 Task: Add the task  Inconsistent formatting of date/time fields to the section Fast Frenzy in the project XpressTech and add a Due Date to the respective task as 2024/03/03.
Action: Mouse moved to (610, 510)
Screenshot: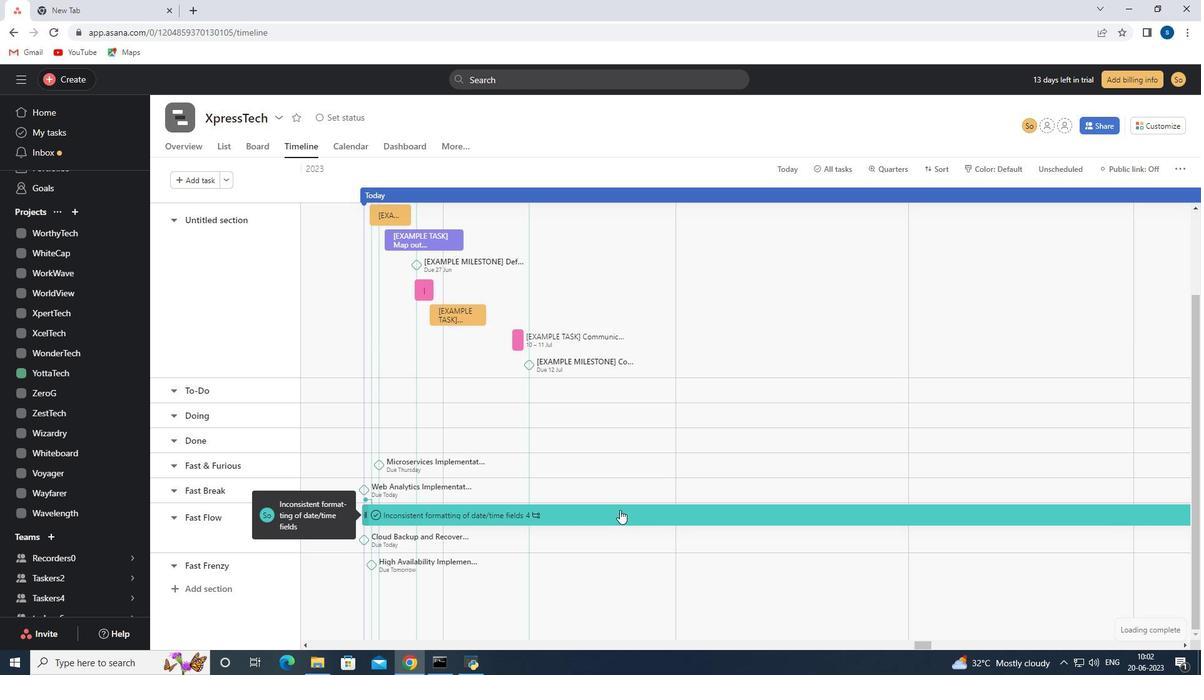 
Action: Mouse pressed left at (610, 510)
Screenshot: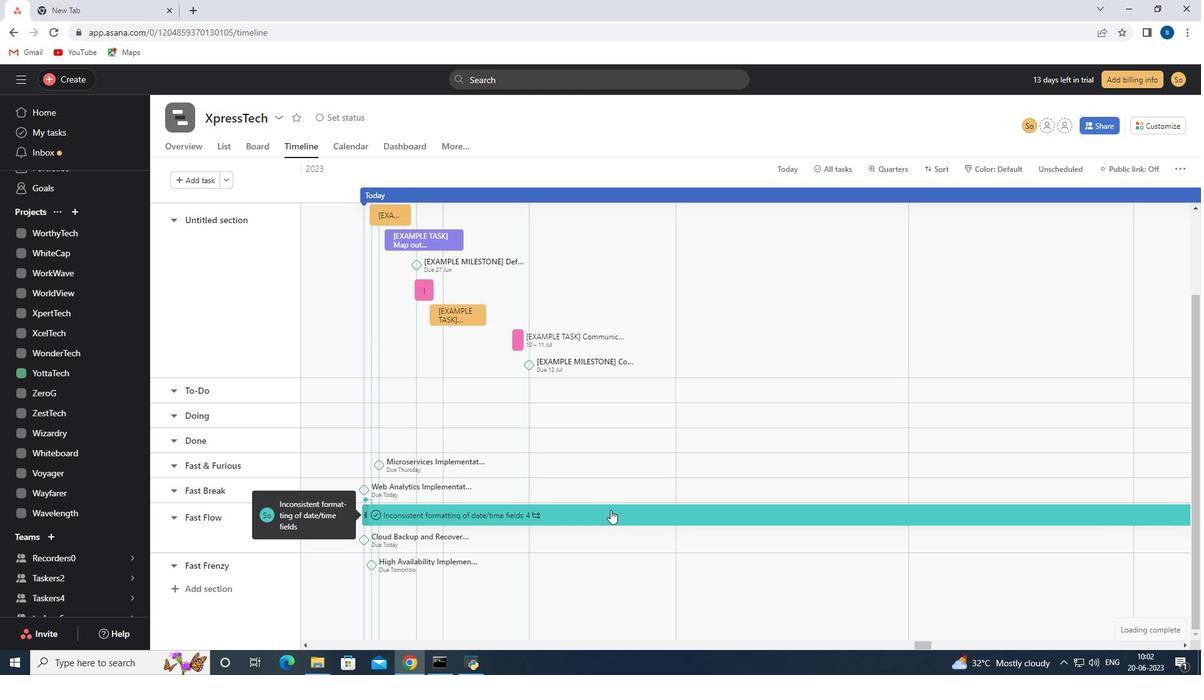 
Action: Mouse moved to (958, 296)
Screenshot: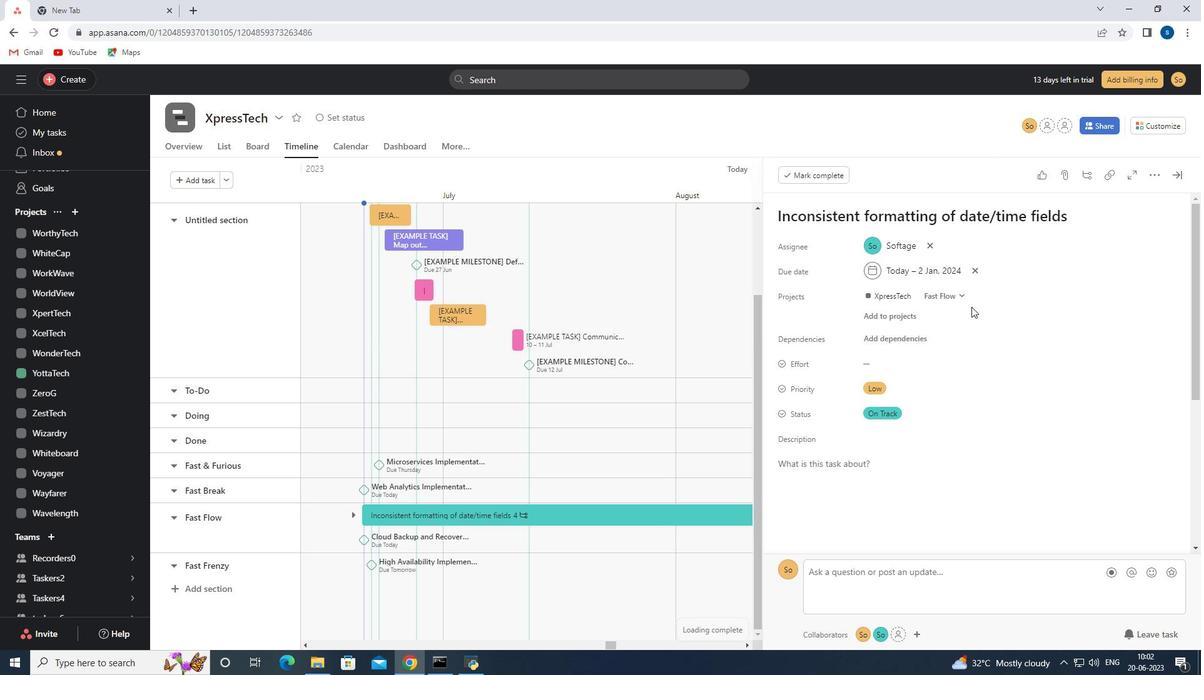 
Action: Mouse pressed left at (958, 296)
Screenshot: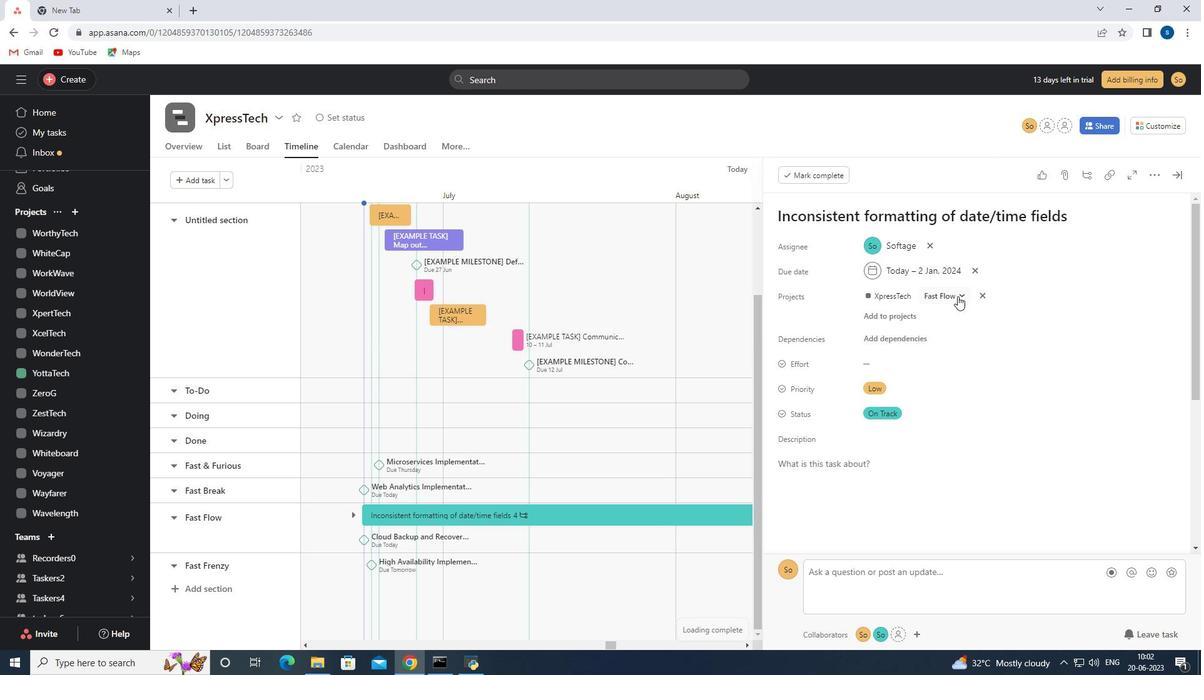 
Action: Mouse moved to (923, 488)
Screenshot: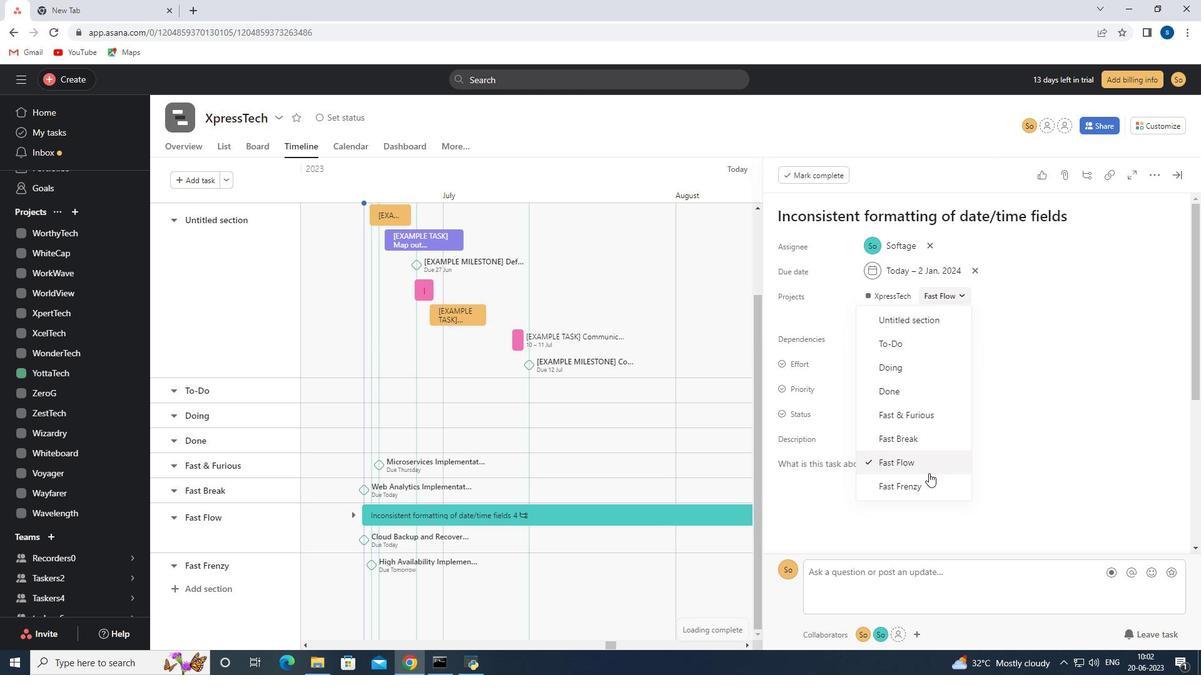 
Action: Mouse pressed left at (923, 488)
Screenshot: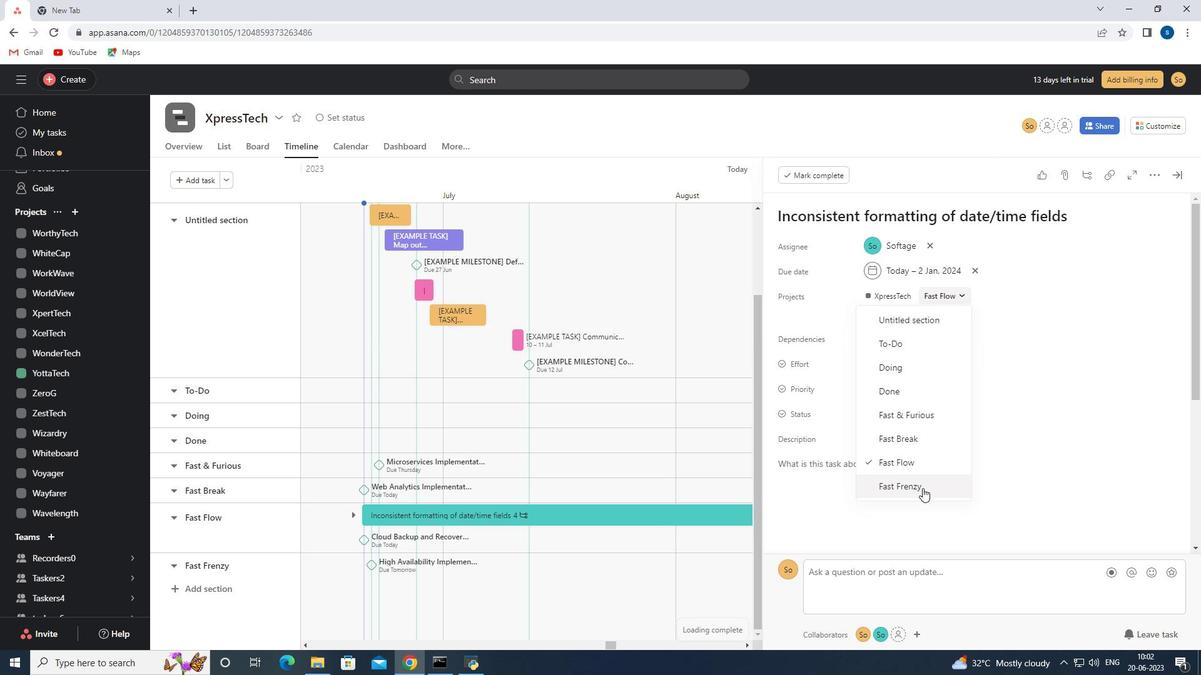
Action: Mouse moved to (948, 265)
Screenshot: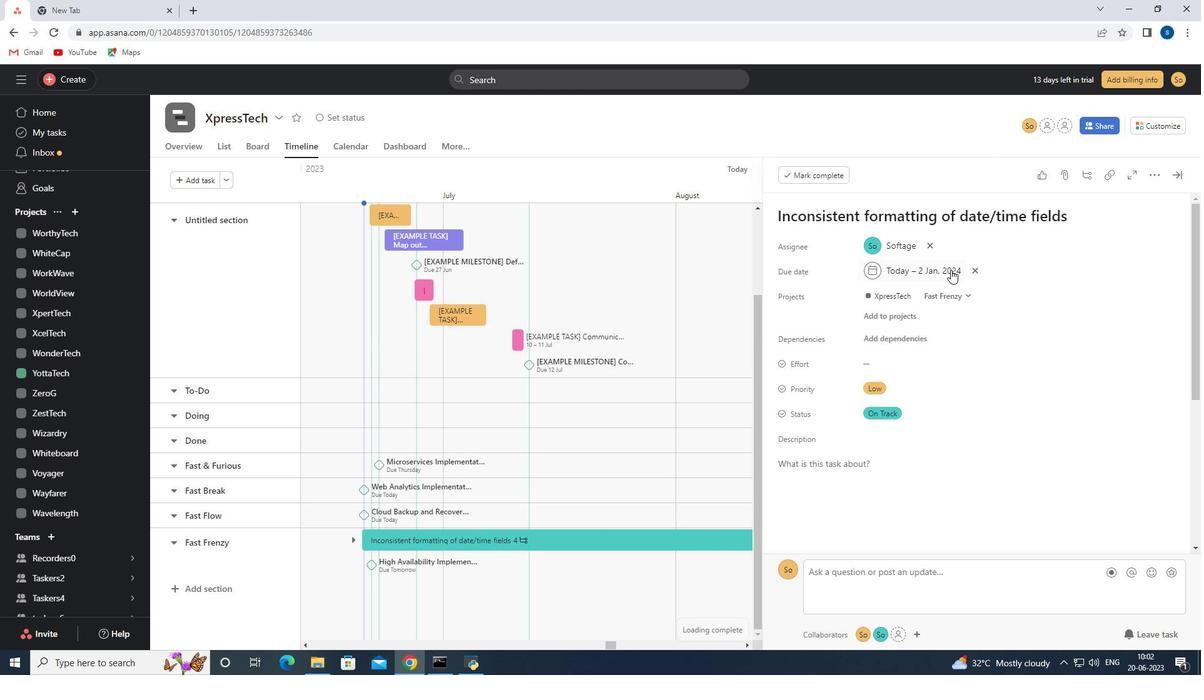 
Action: Mouse pressed left at (948, 265)
Screenshot: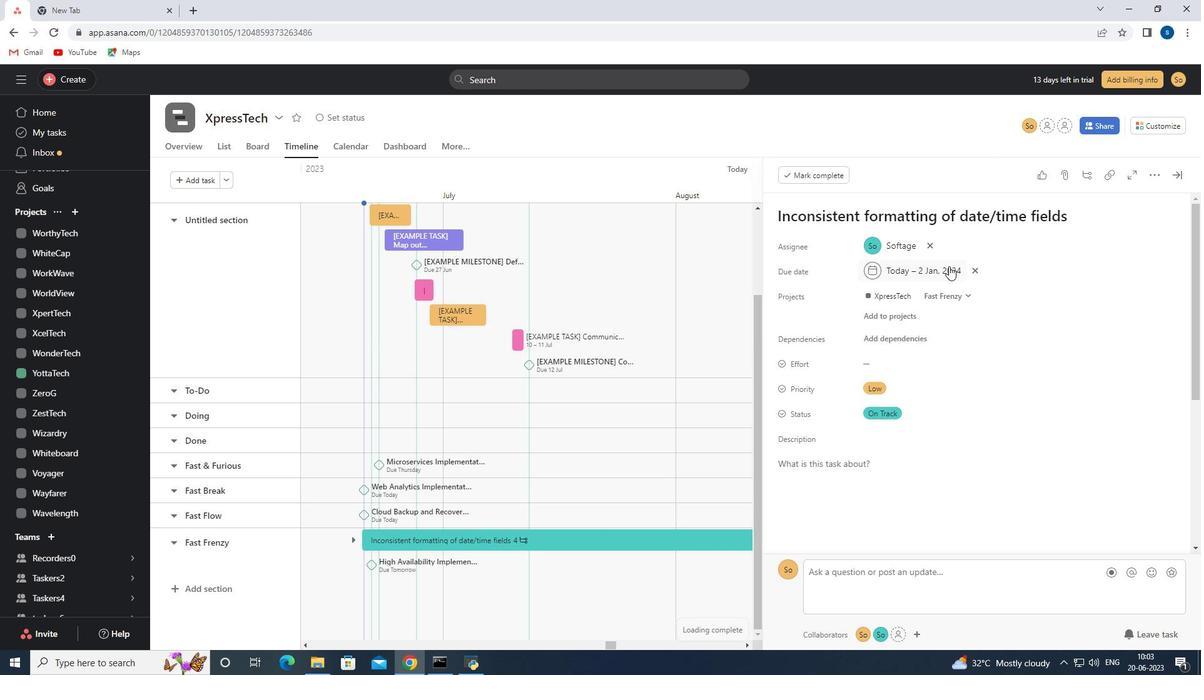 
Action: Mouse moved to (1009, 304)
Screenshot: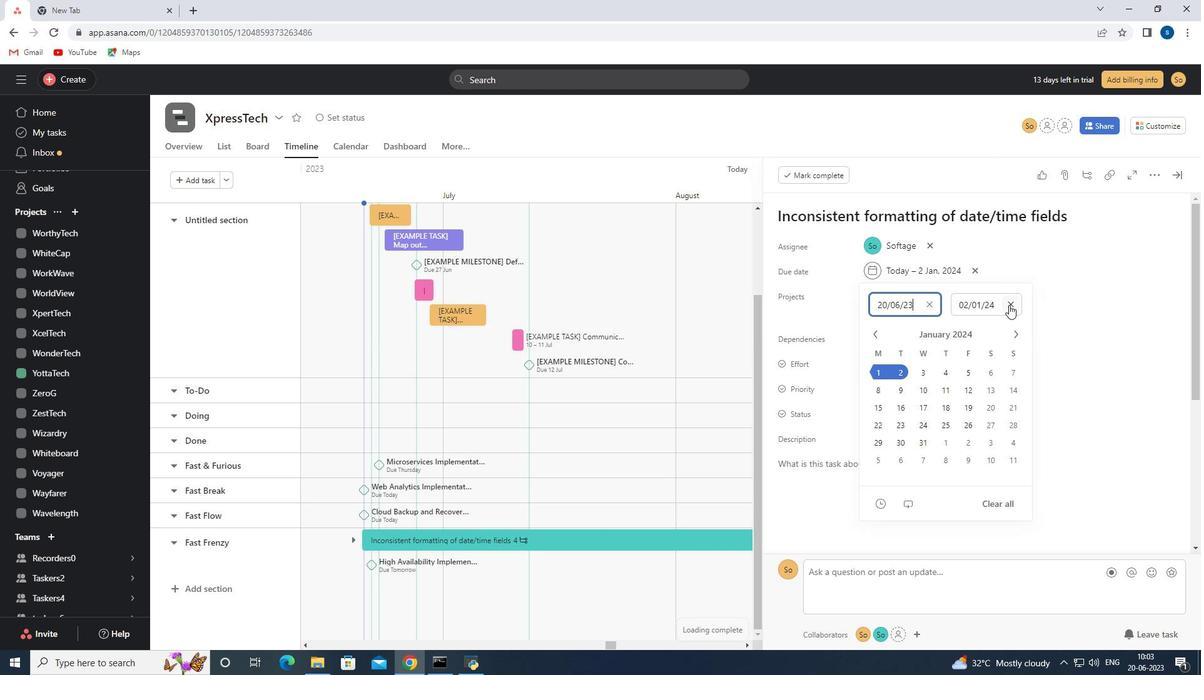 
Action: Mouse pressed left at (1009, 304)
Screenshot: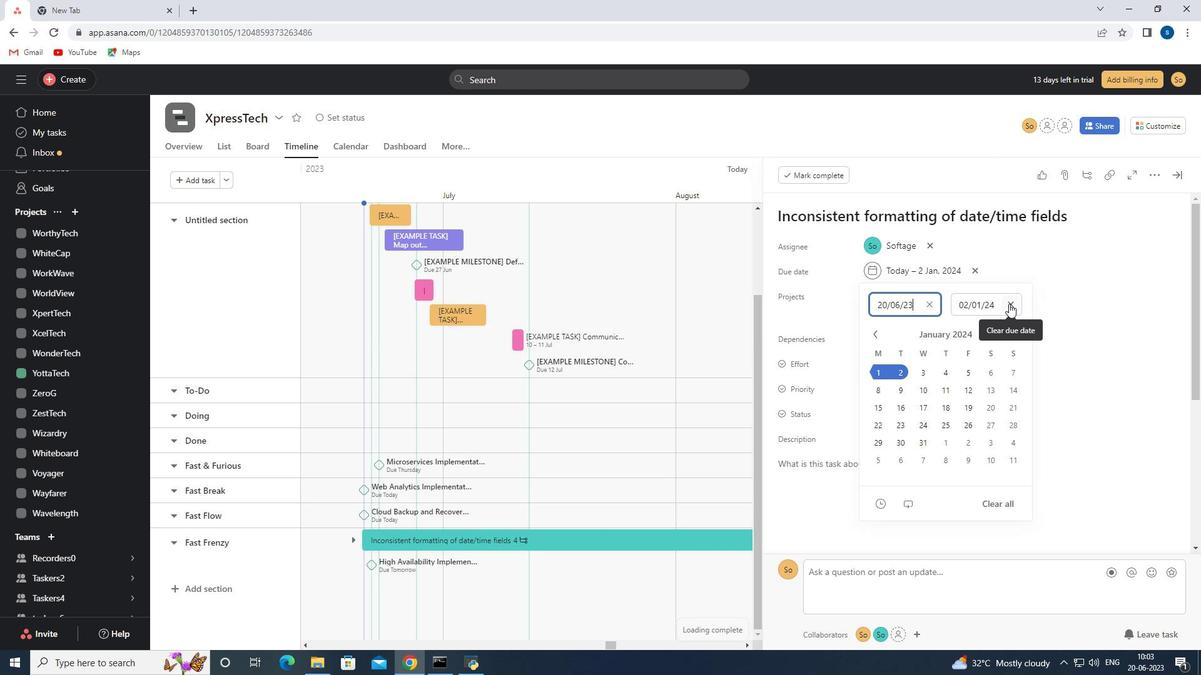 
Action: Key pressed 2024/03/03<Key.enter>
Screenshot: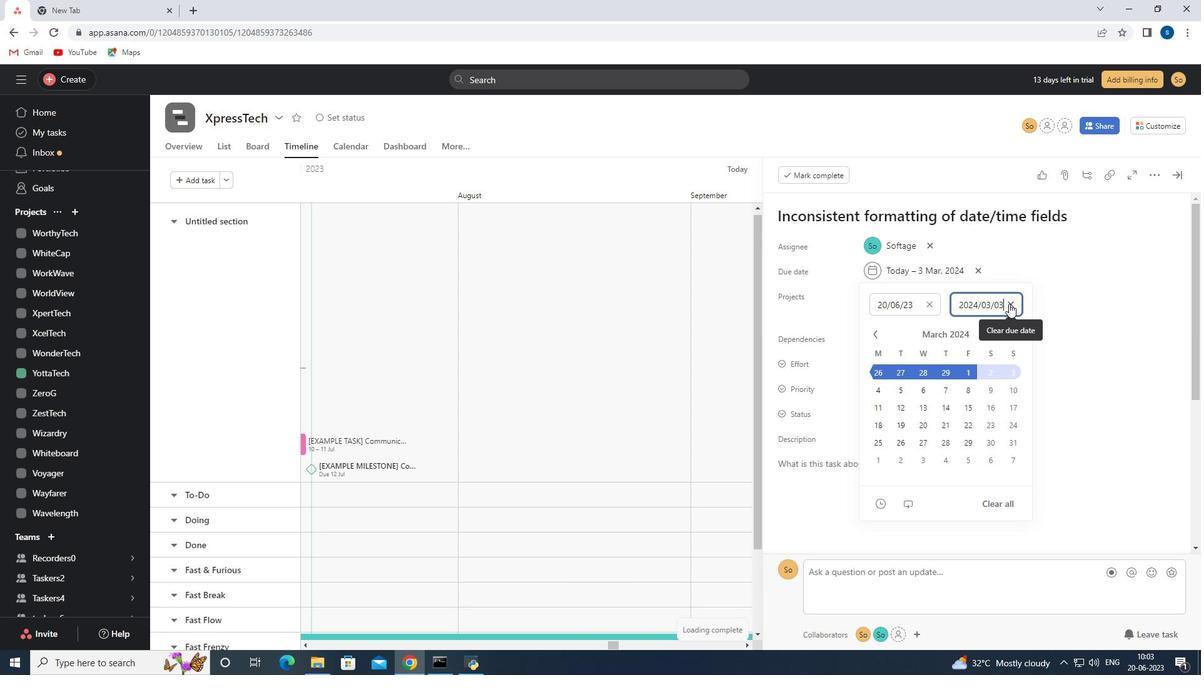 
Action: Mouse moved to (1177, 175)
Screenshot: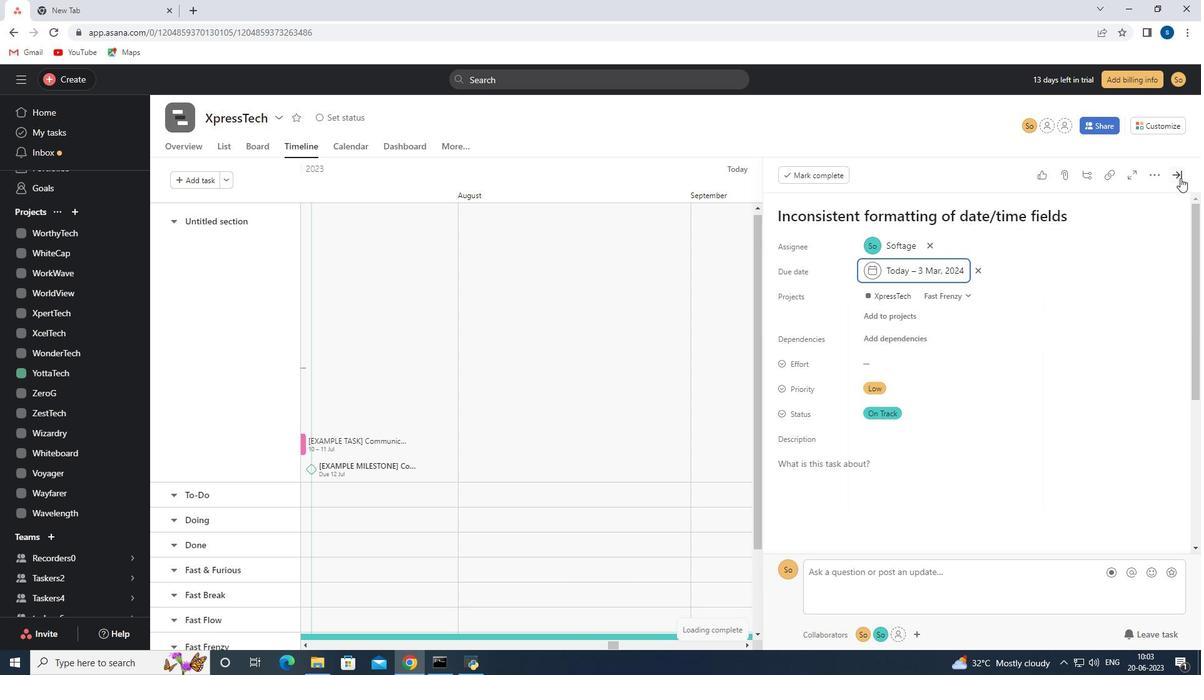 
Action: Mouse pressed left at (1177, 175)
Screenshot: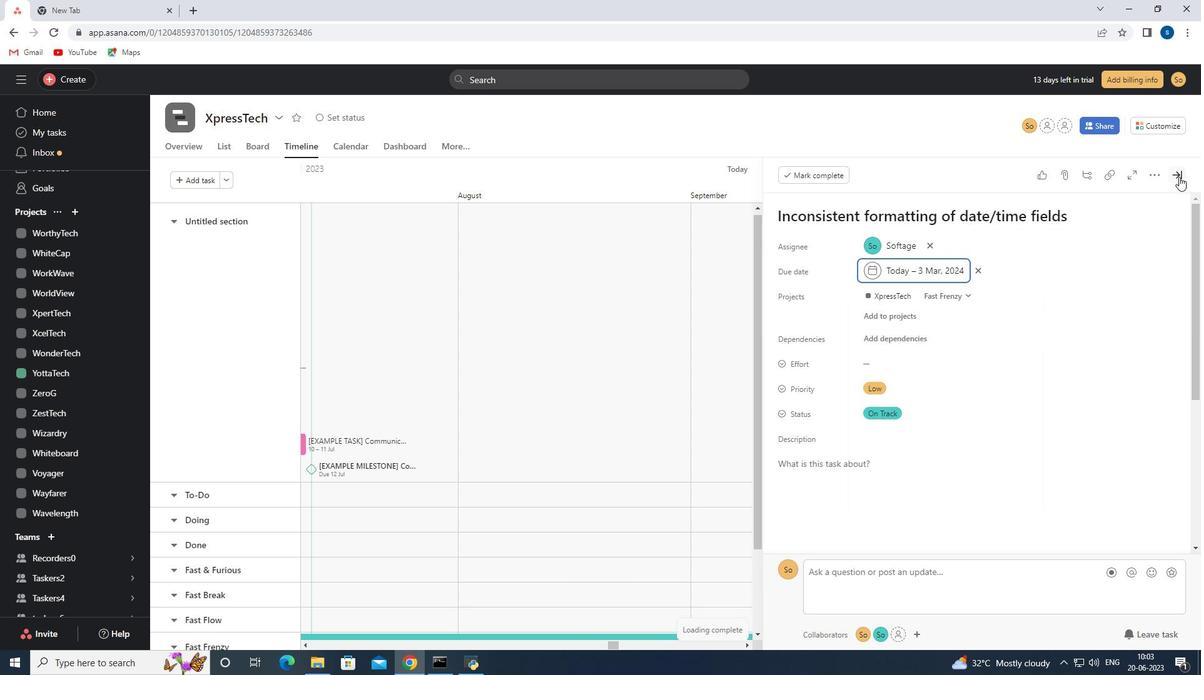 
Action: Mouse moved to (930, 406)
Screenshot: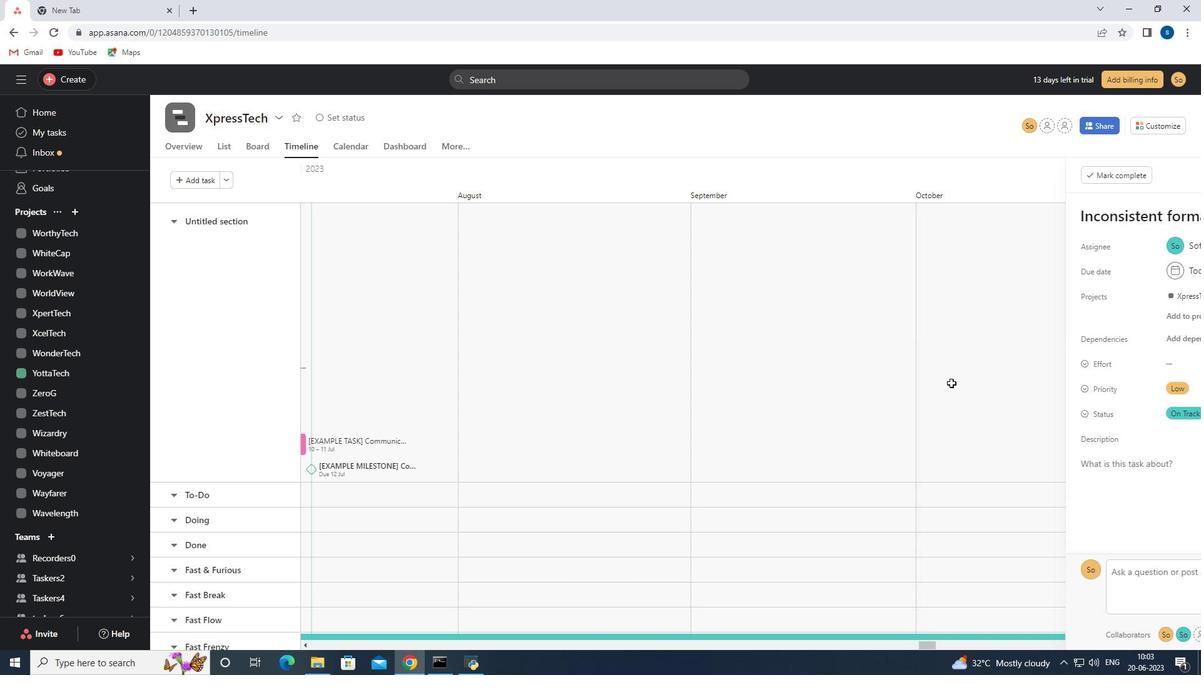 
Action: Mouse scrolled (936, 400) with delta (0, 0)
Screenshot: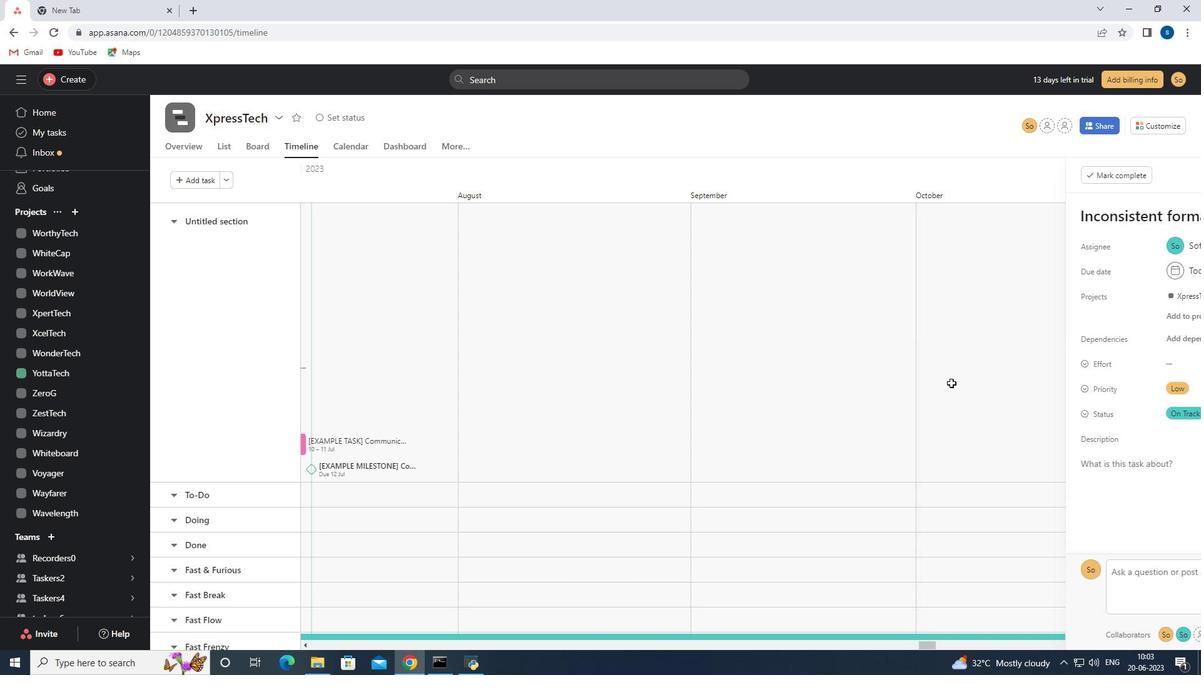 
Action: Mouse moved to (923, 411)
Screenshot: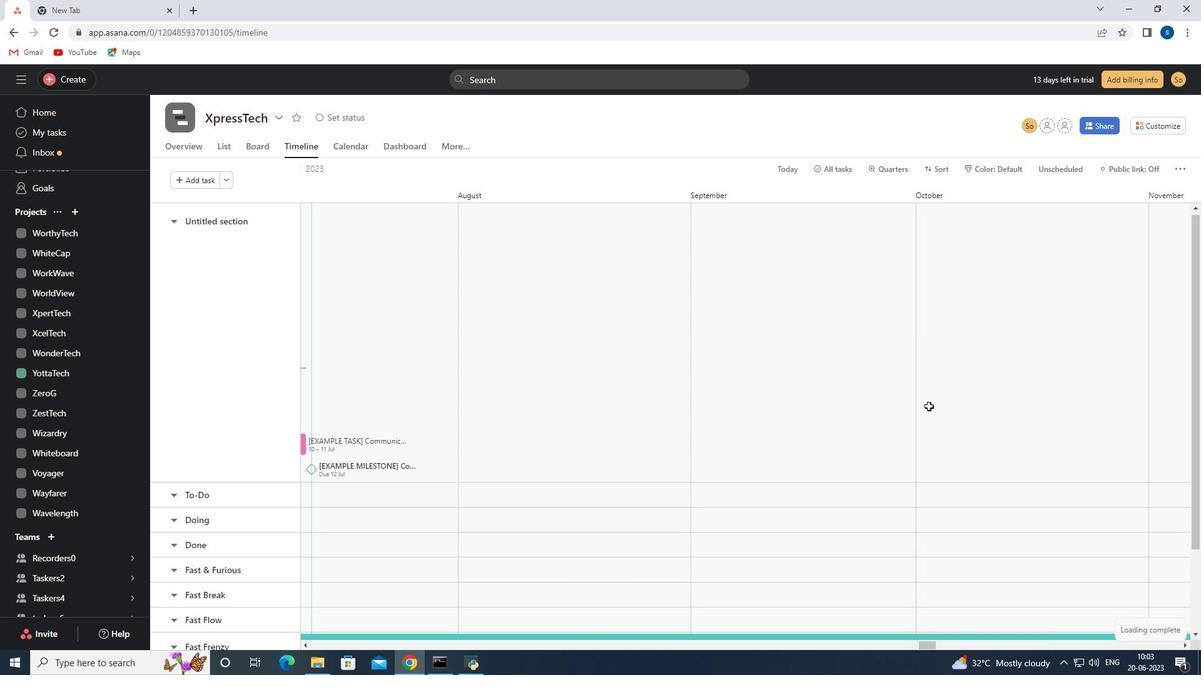 
Action: Mouse scrolled (925, 409) with delta (0, 0)
Screenshot: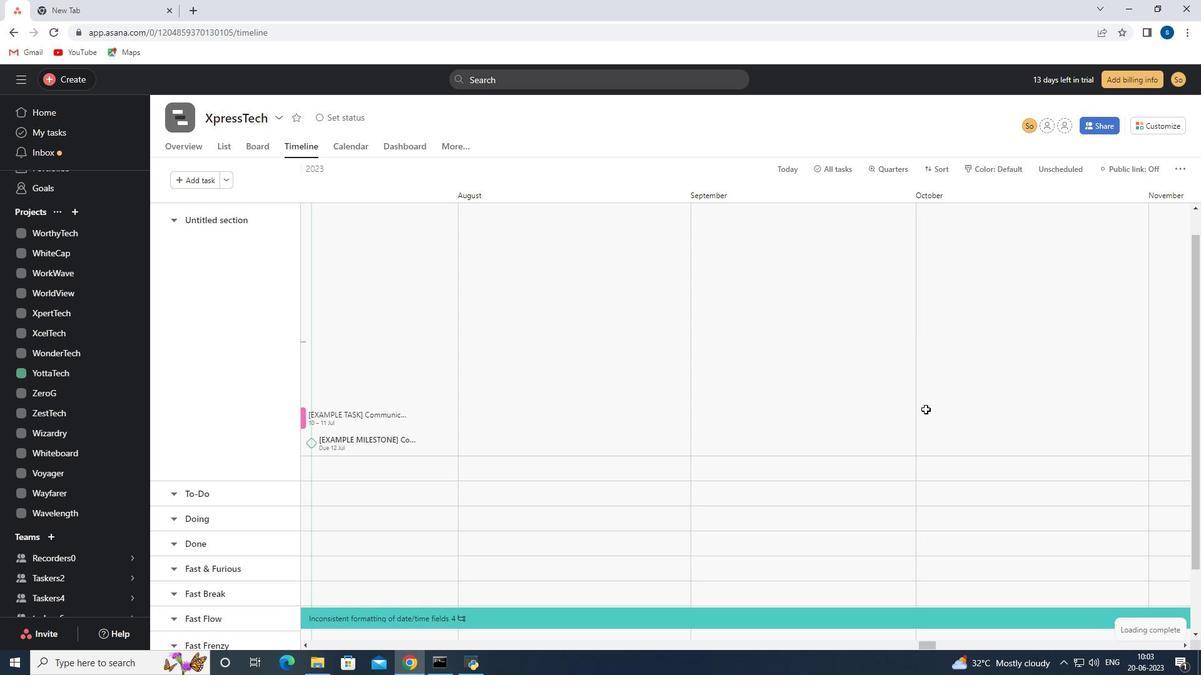
Action: Mouse moved to (837, 424)
Screenshot: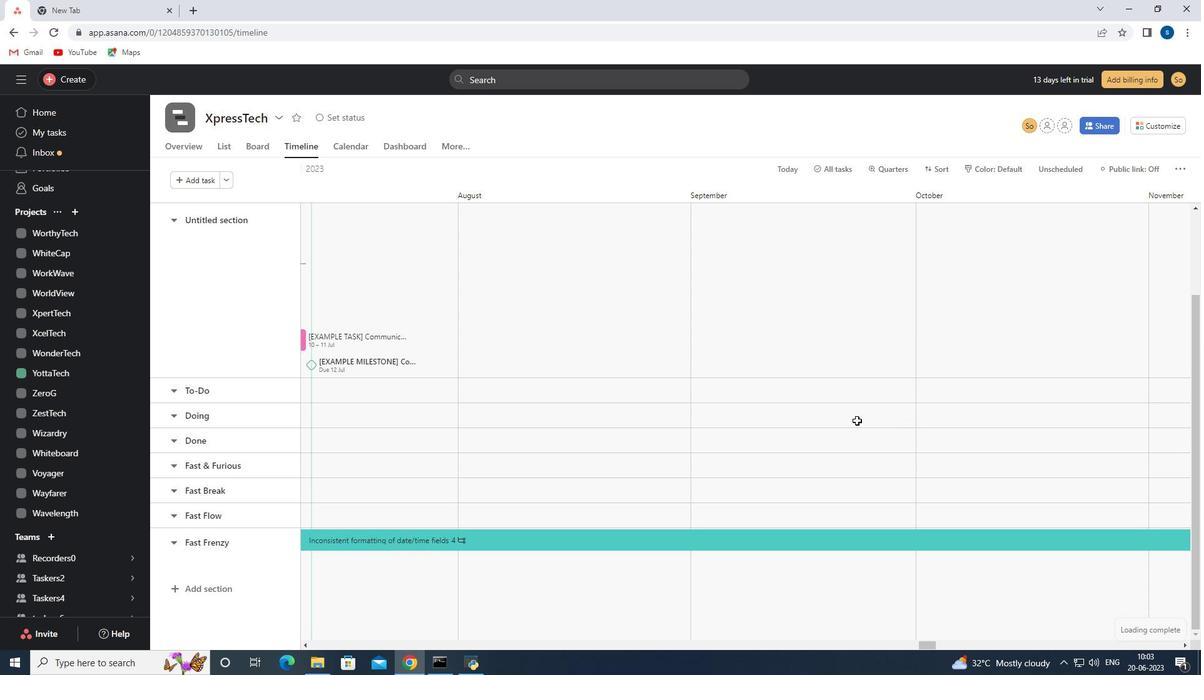 
